 Task: Add 24 to an hourly rate.
Action: Mouse moved to (707, 98)
Screenshot: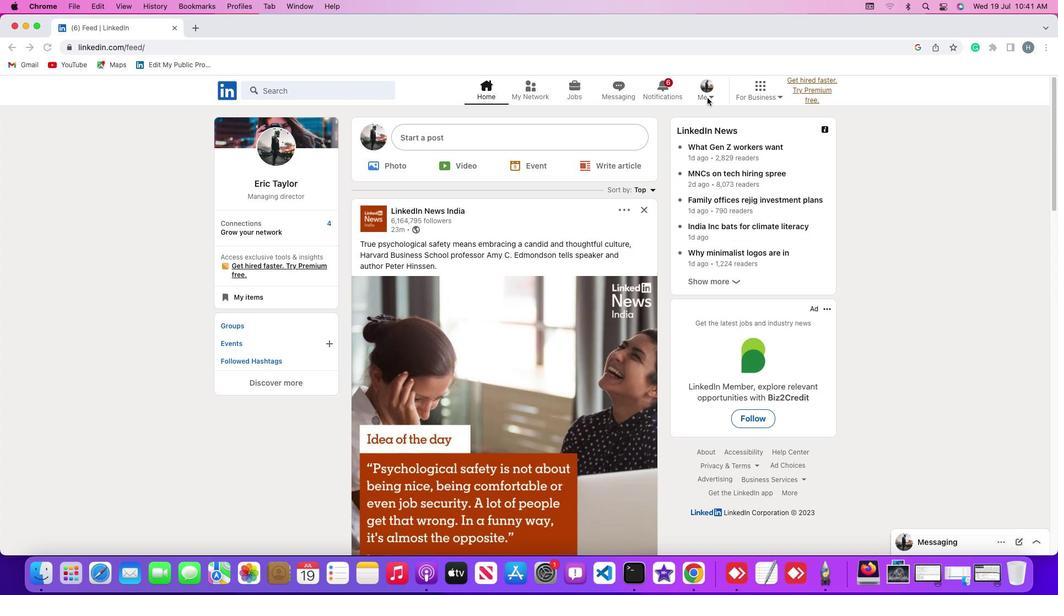 
Action: Mouse pressed left at (707, 98)
Screenshot: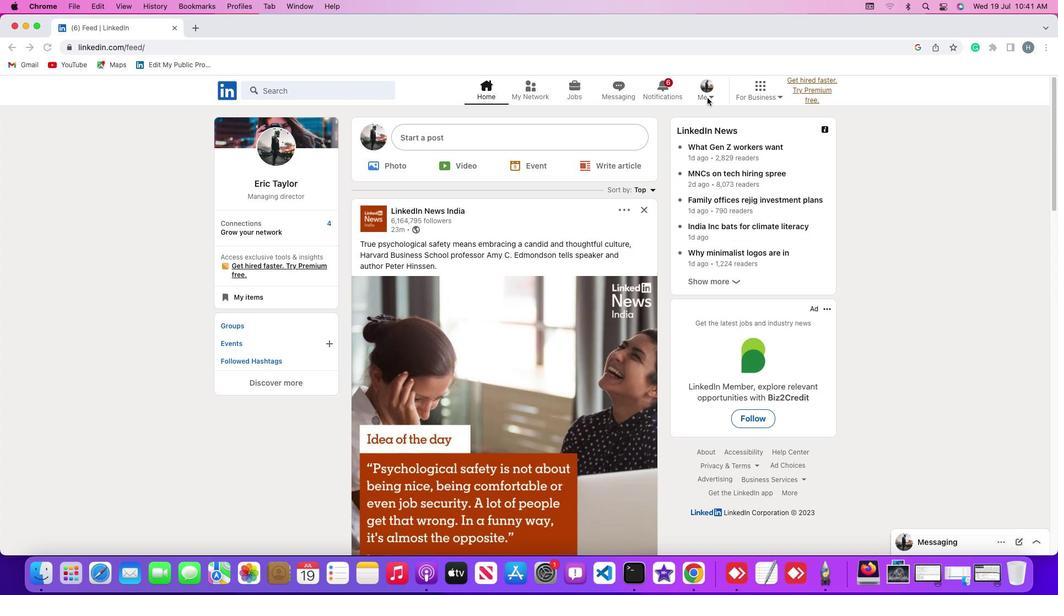 
Action: Mouse moved to (711, 93)
Screenshot: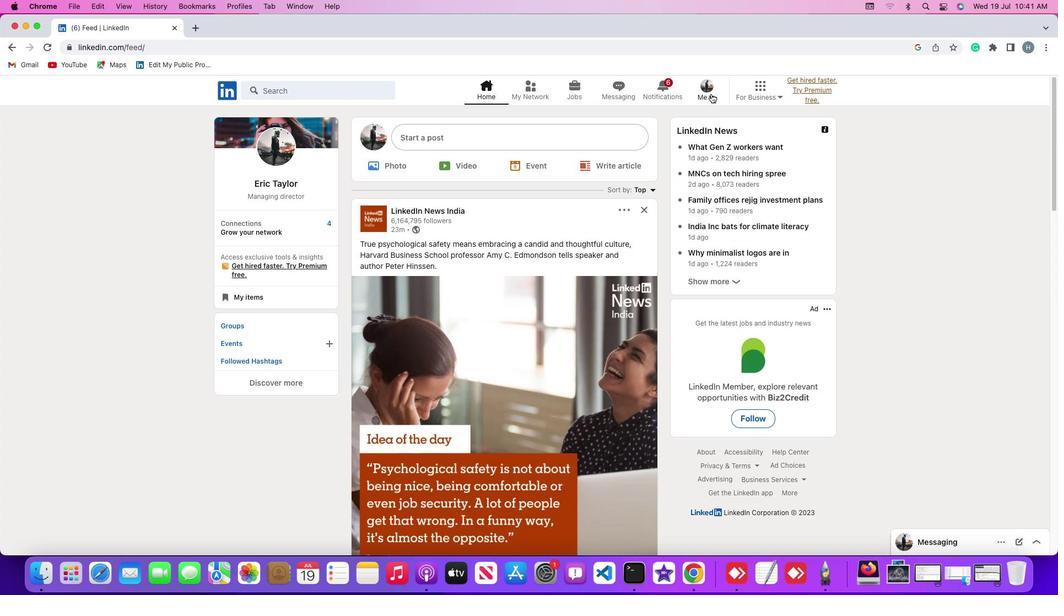 
Action: Mouse pressed left at (711, 93)
Screenshot: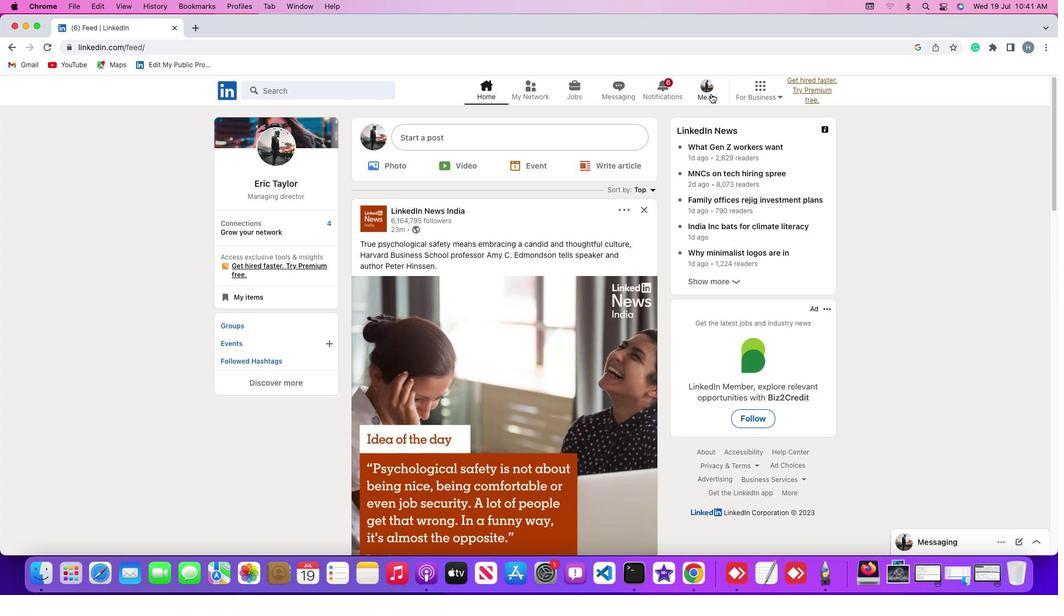 
Action: Mouse moved to (704, 153)
Screenshot: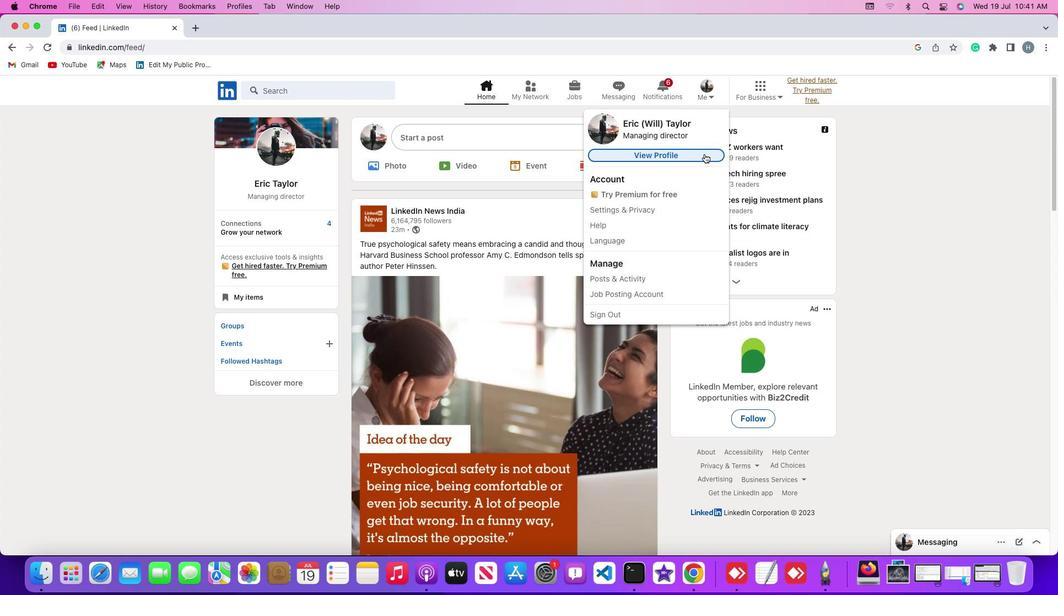 
Action: Mouse pressed left at (704, 153)
Screenshot: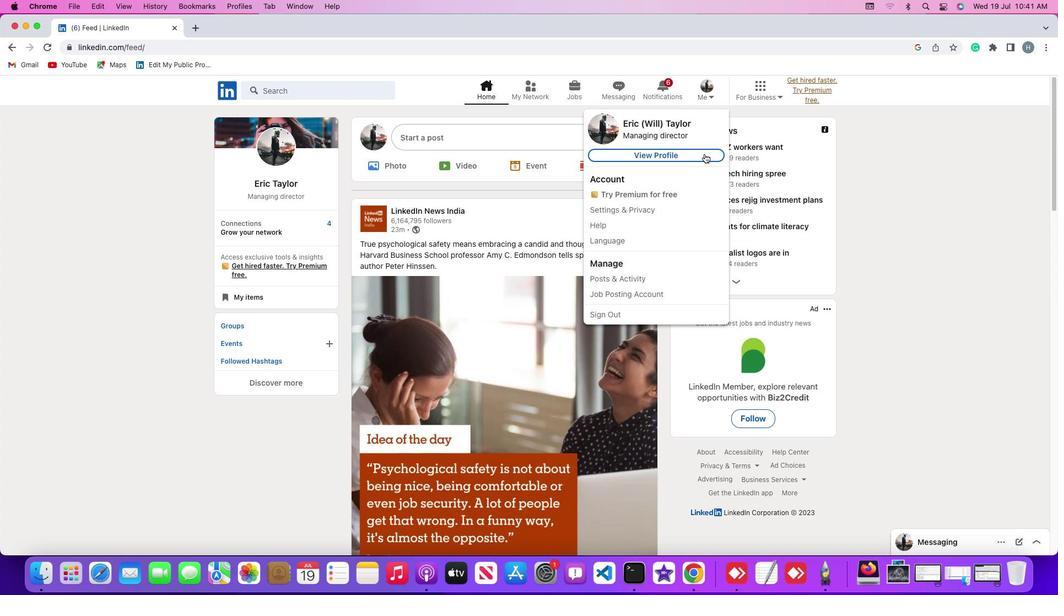 
Action: Mouse moved to (265, 331)
Screenshot: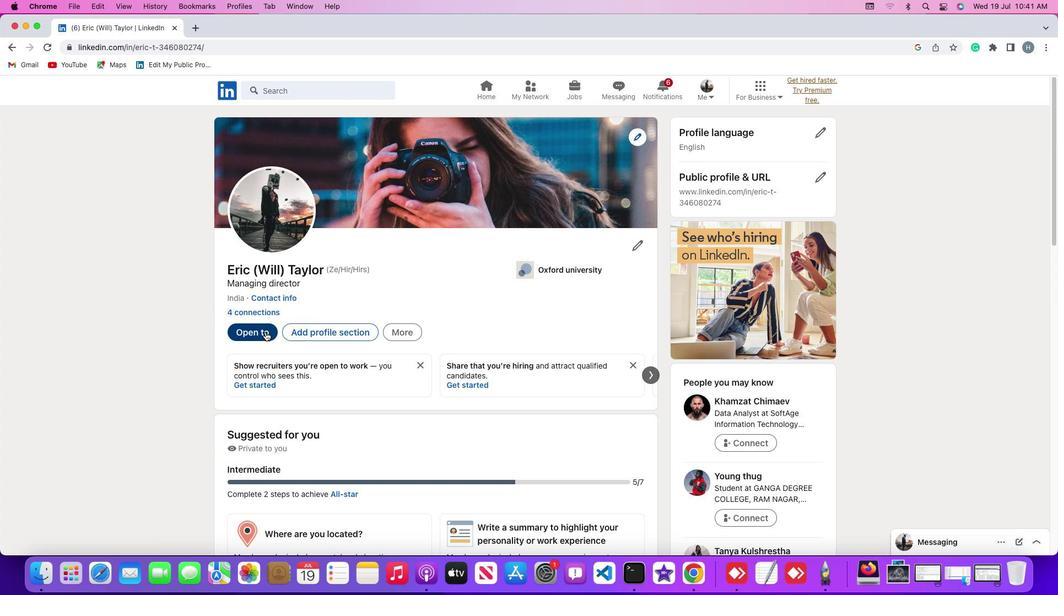 
Action: Mouse pressed left at (265, 331)
Screenshot: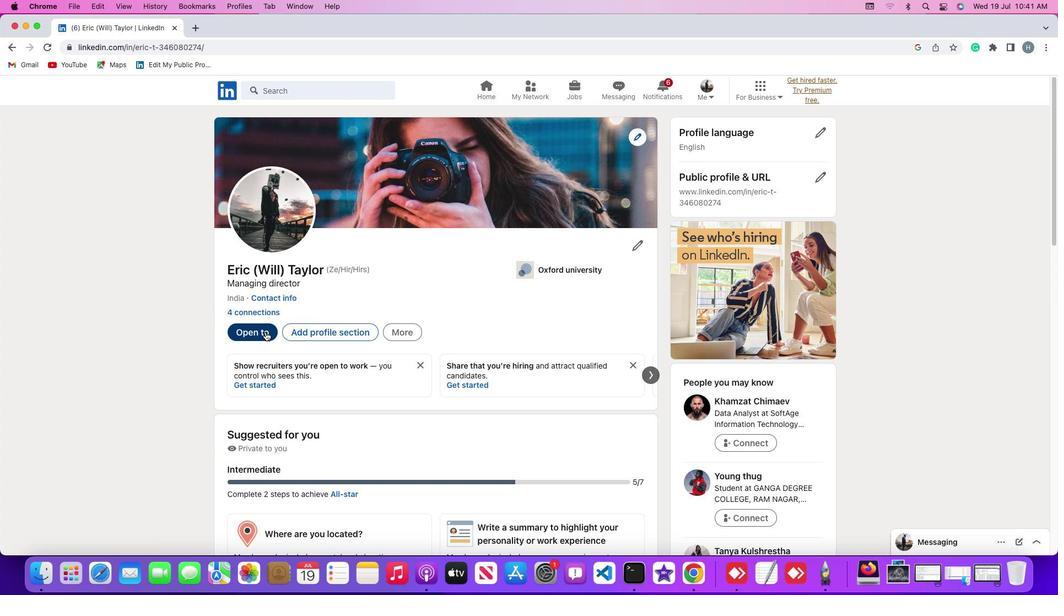 
Action: Mouse moved to (266, 447)
Screenshot: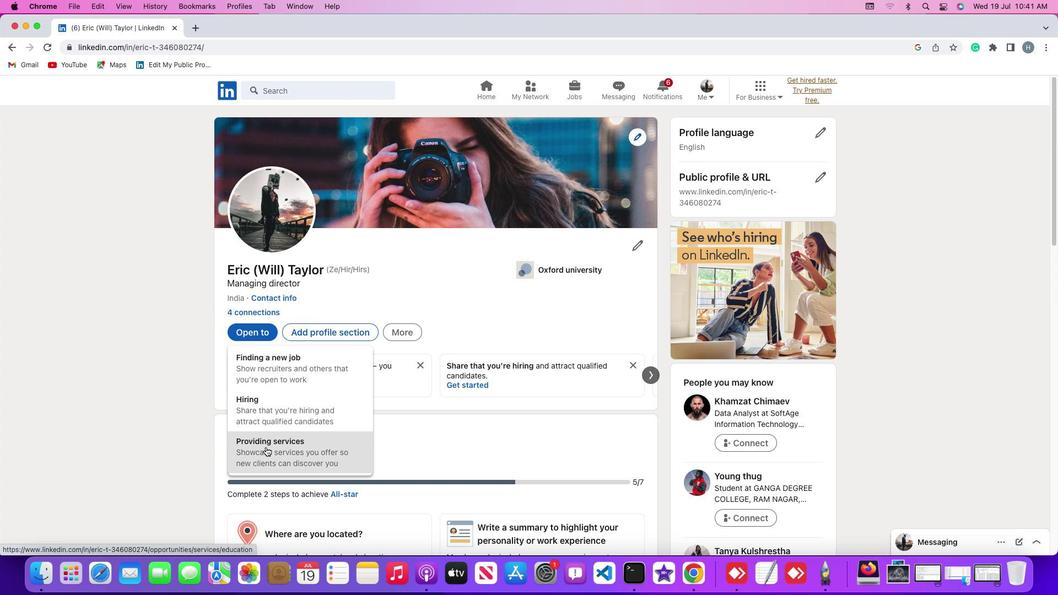 
Action: Mouse pressed left at (266, 447)
Screenshot: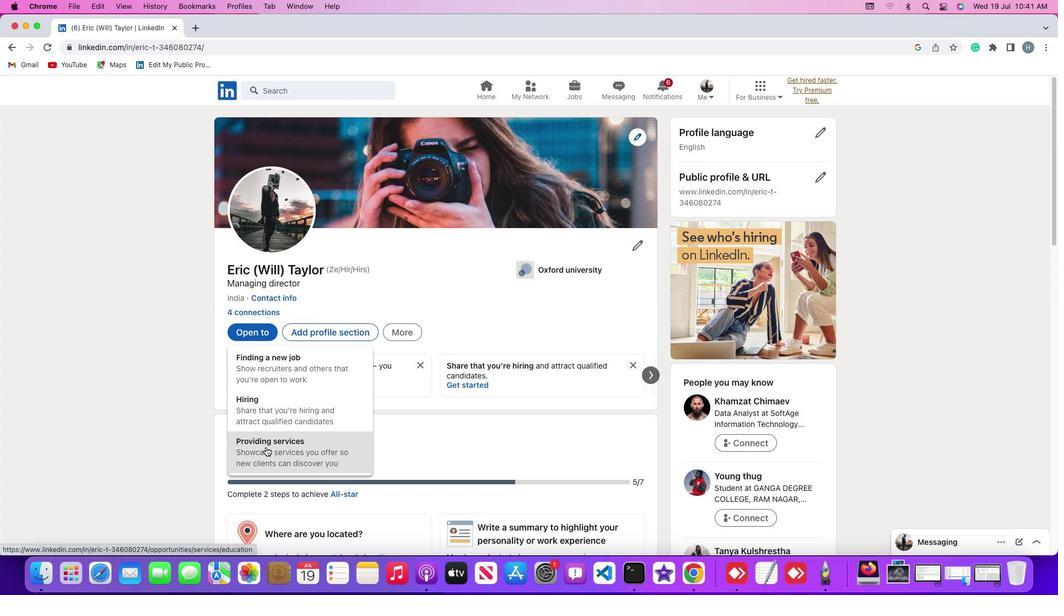 
Action: Mouse moved to (691, 263)
Screenshot: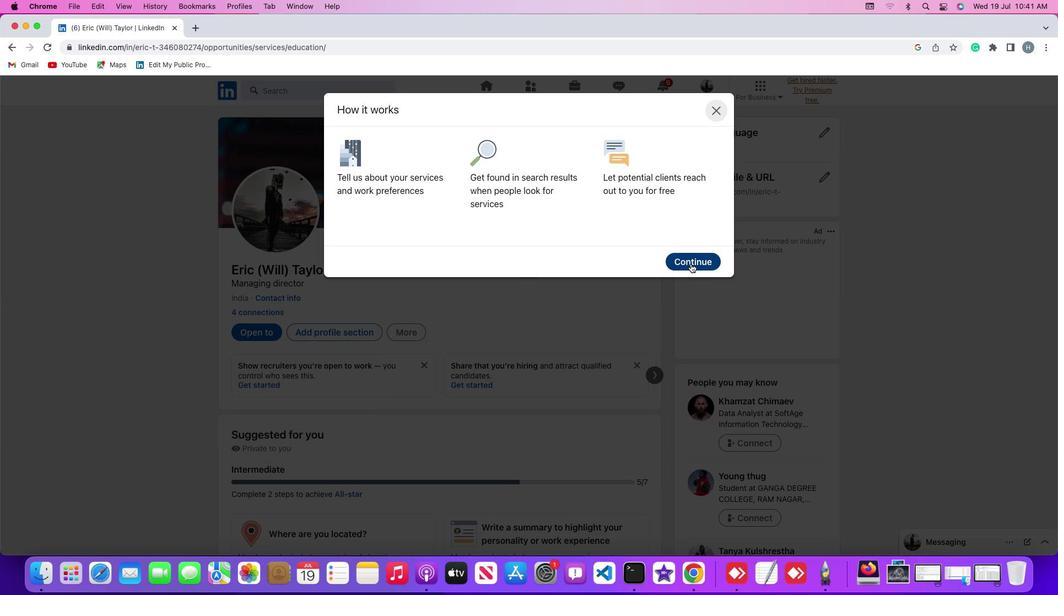 
Action: Mouse pressed left at (691, 263)
Screenshot: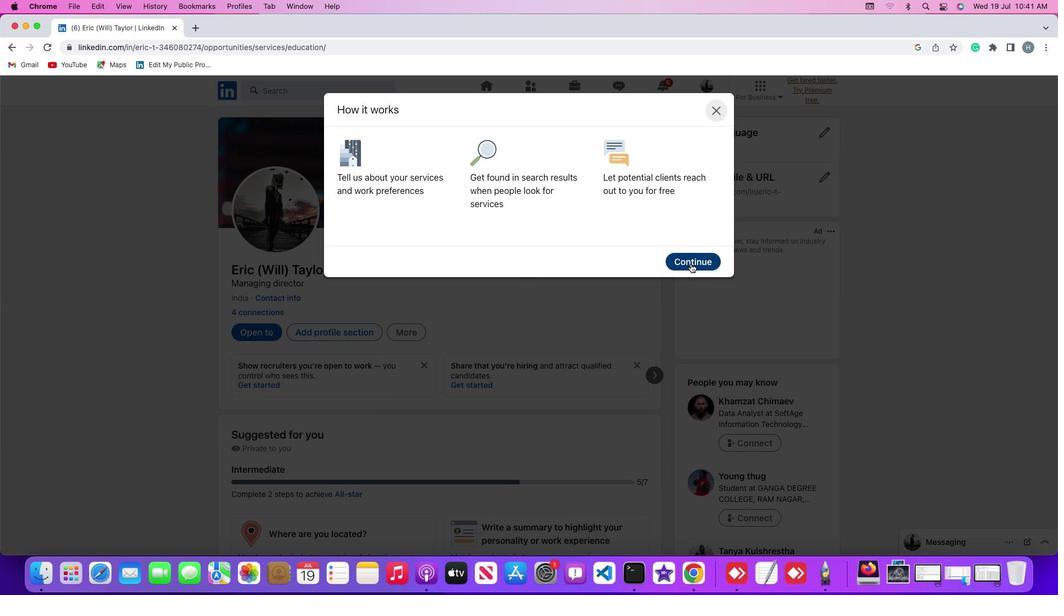 
Action: Mouse moved to (566, 354)
Screenshot: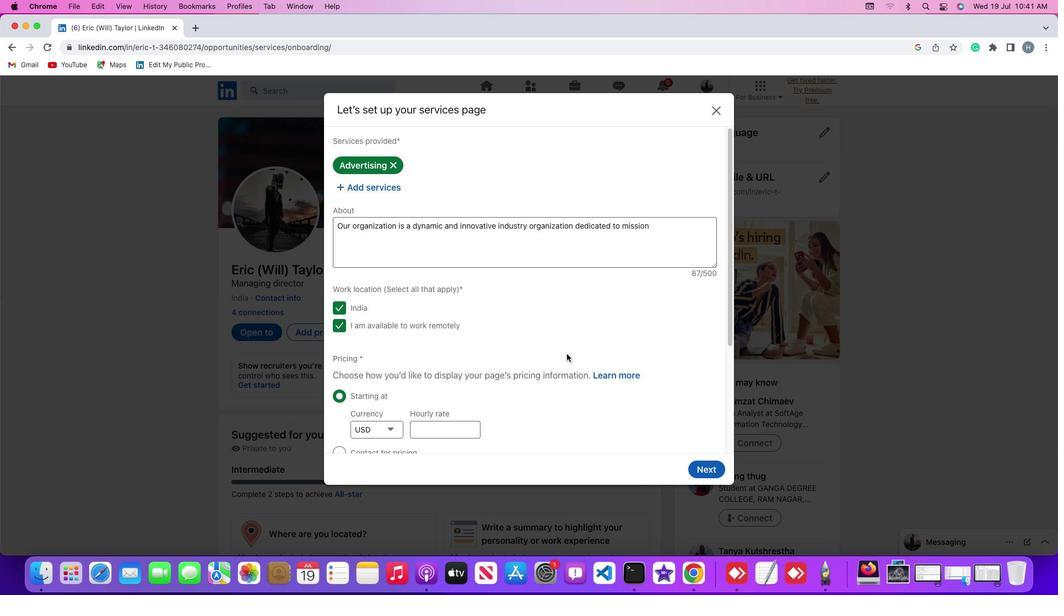 
Action: Mouse scrolled (566, 354) with delta (0, 0)
Screenshot: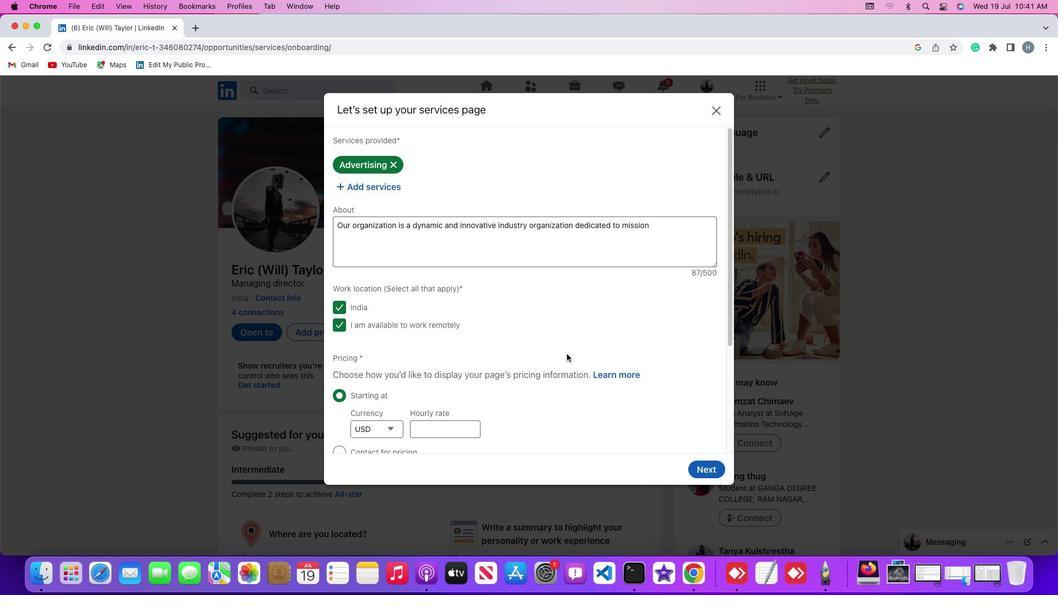 
Action: Mouse scrolled (566, 354) with delta (0, 0)
Screenshot: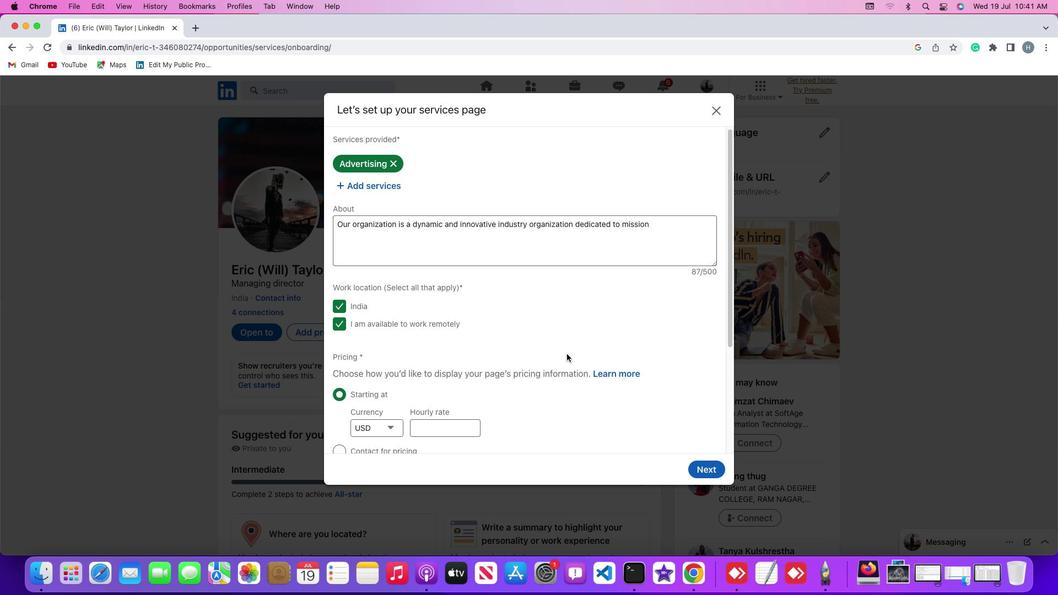 
Action: Mouse scrolled (566, 354) with delta (0, -1)
Screenshot: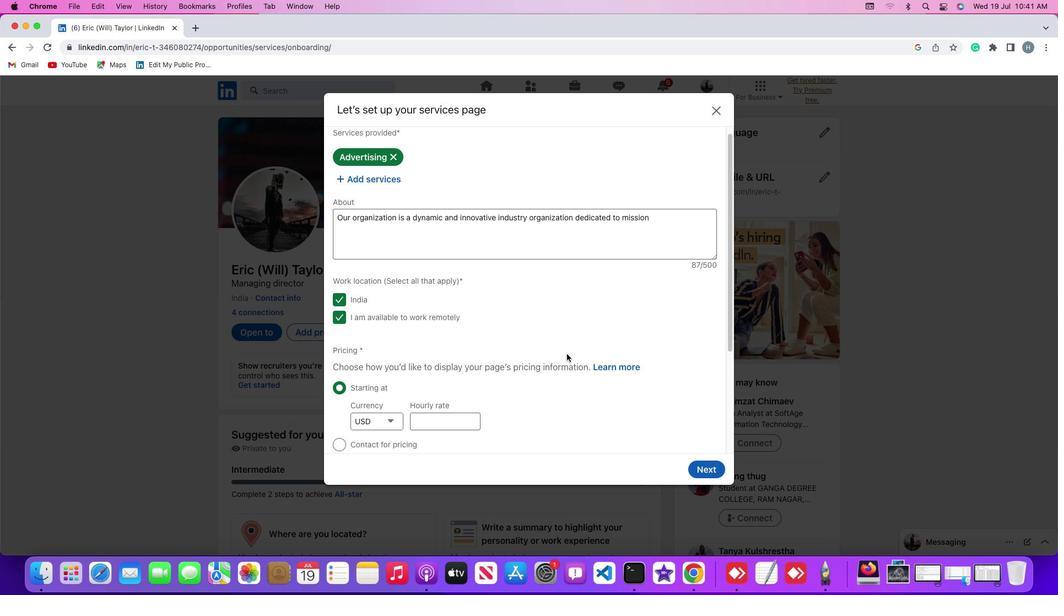 
Action: Mouse moved to (450, 345)
Screenshot: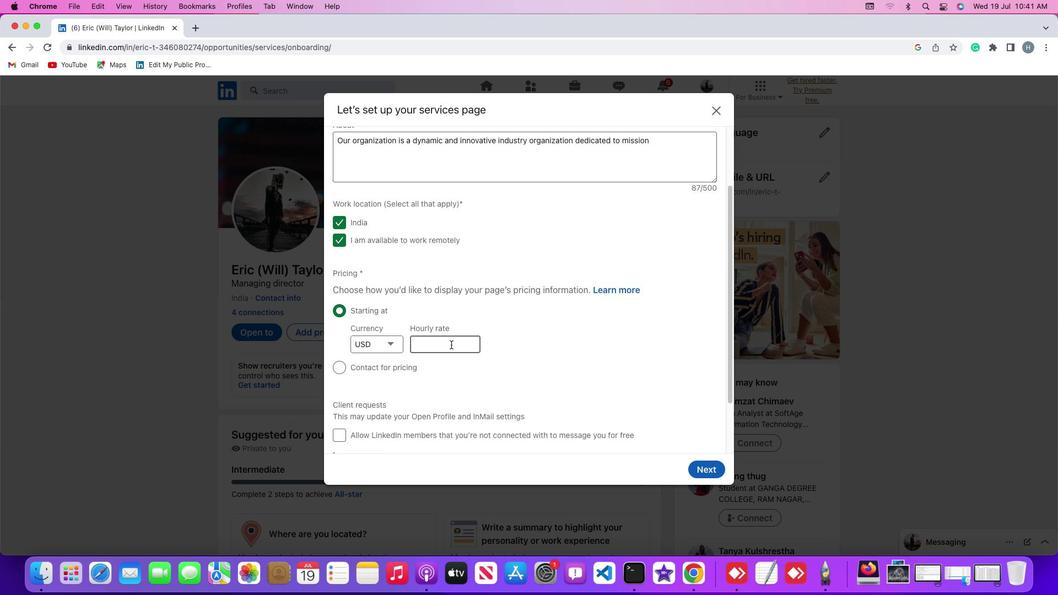 
Action: Mouse pressed left at (450, 345)
Screenshot: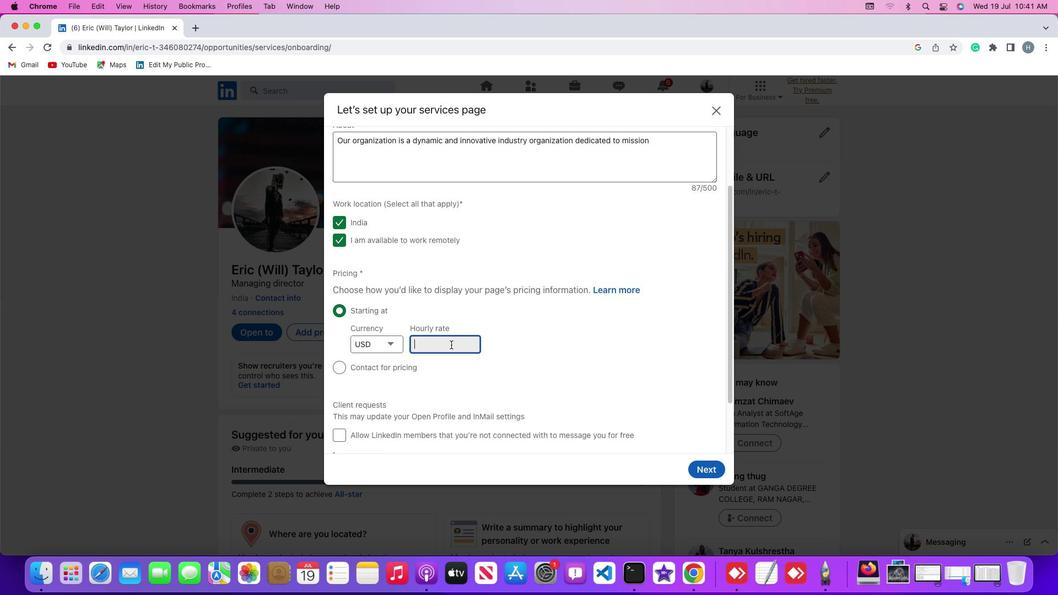 
Action: Key pressed '2''4'
Screenshot: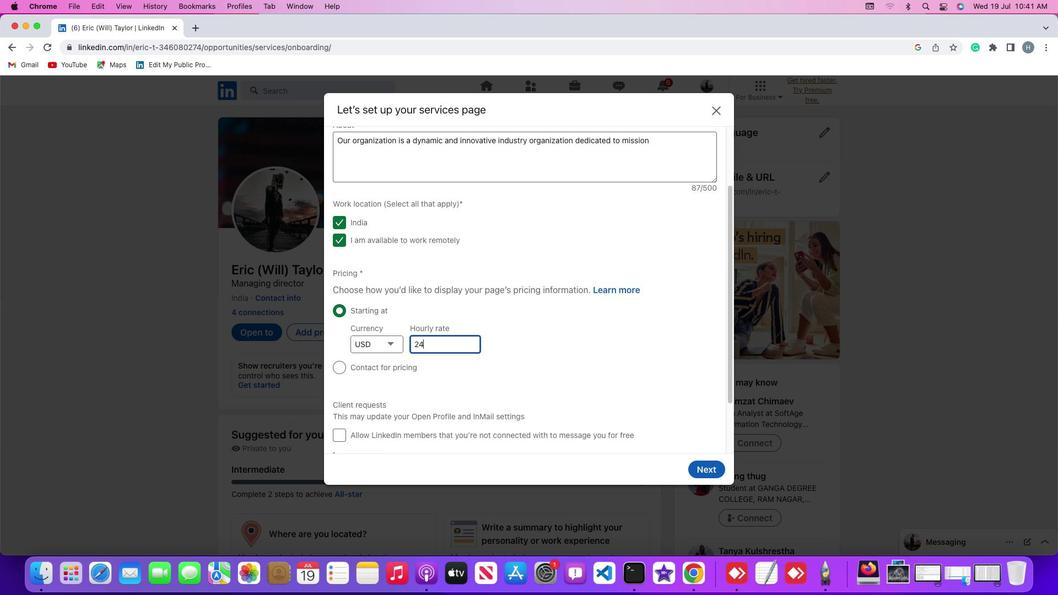 
Action: Mouse moved to (568, 364)
Screenshot: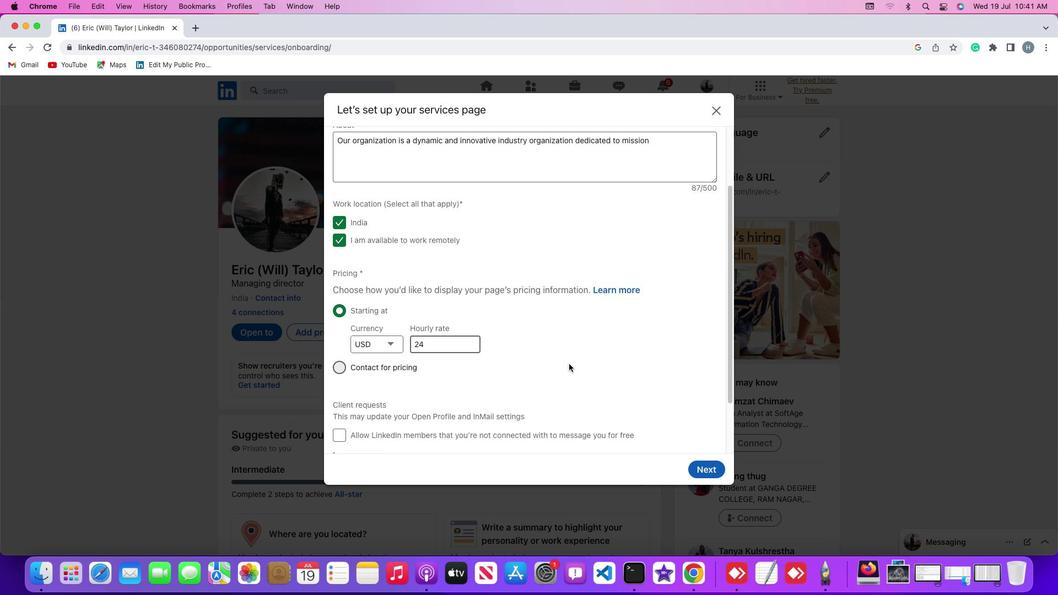 
Action: Mouse pressed left at (568, 364)
Screenshot: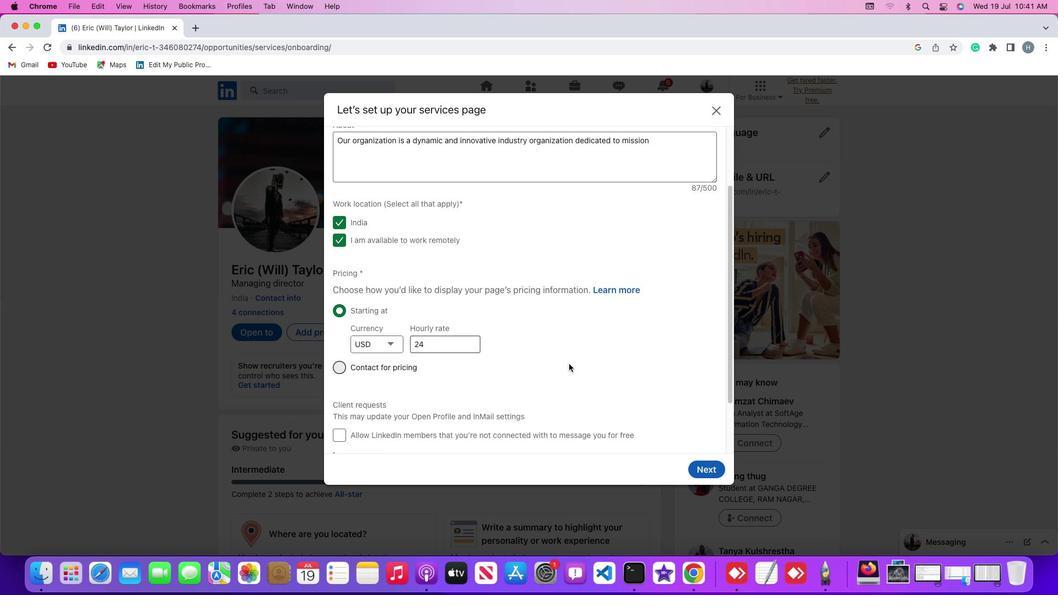 
